 Task: Sort the recently updated tickets, order by Requester language in ascending order.
Action: Mouse moved to (254, 398)
Screenshot: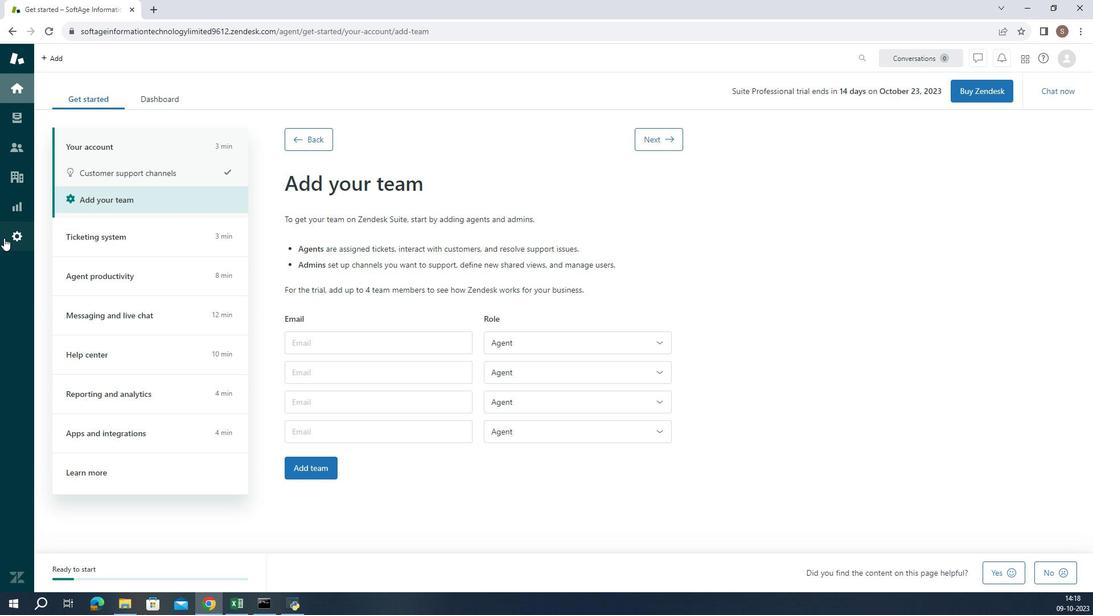 
Action: Mouse pressed left at (254, 398)
Screenshot: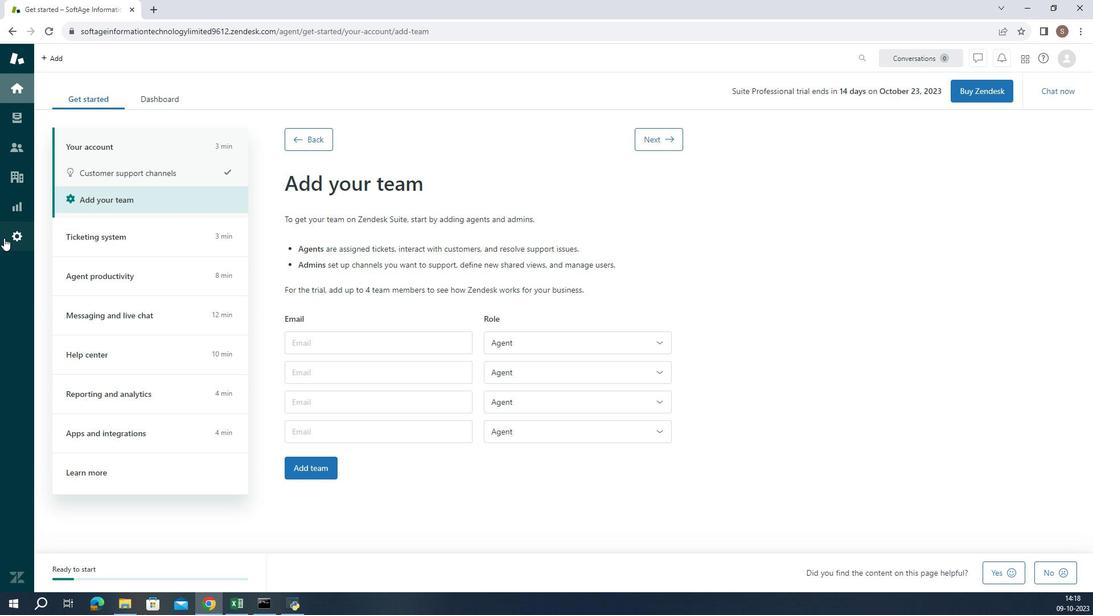 
Action: Mouse moved to (376, 527)
Screenshot: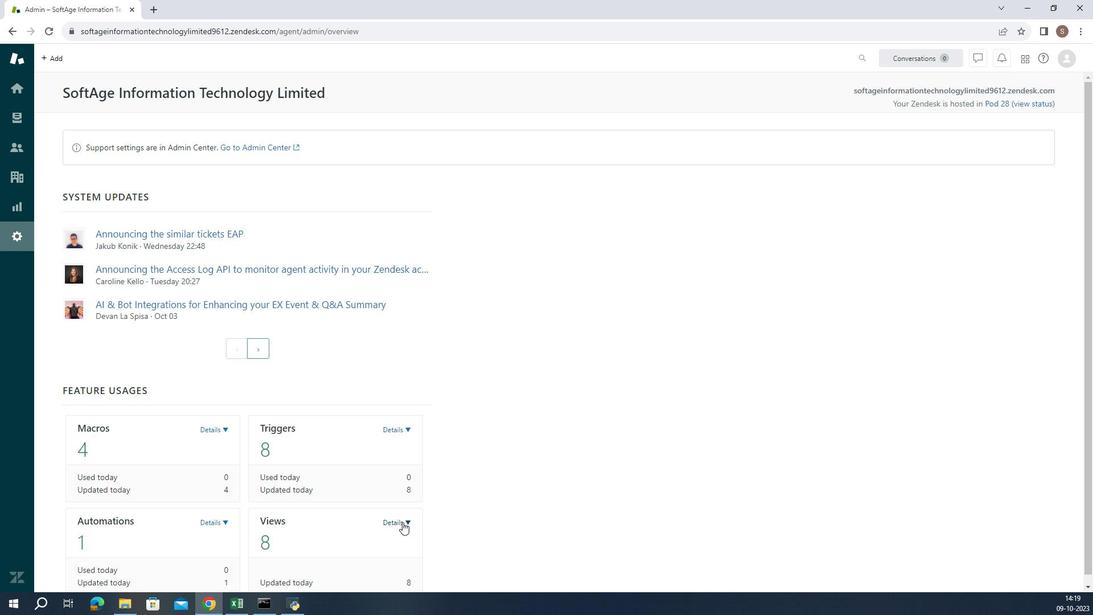 
Action: Mouse pressed left at (376, 527)
Screenshot: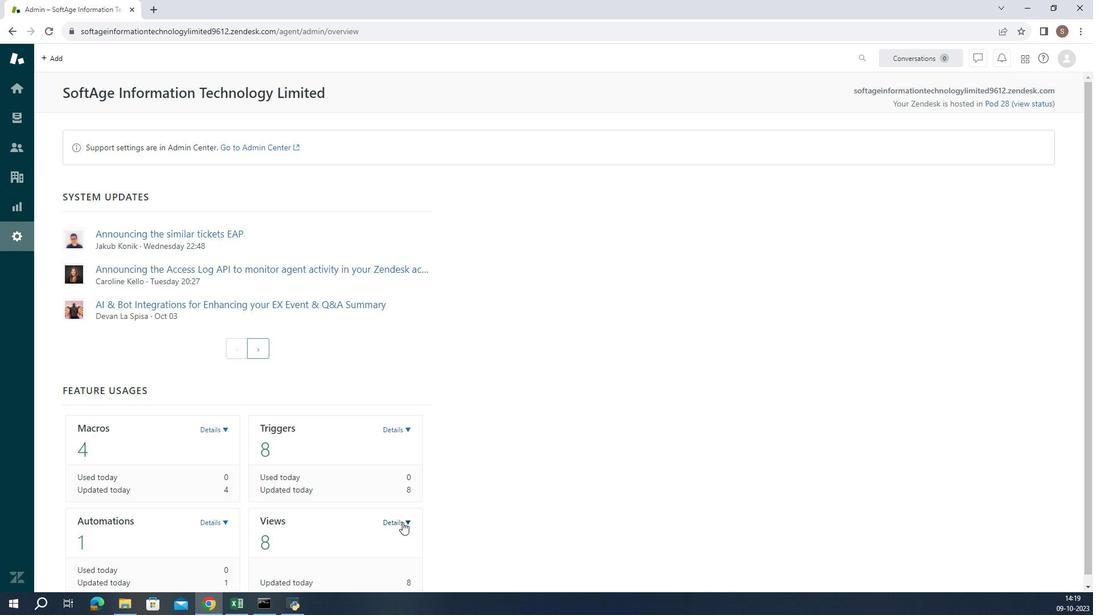 
Action: Mouse moved to (356, 552)
Screenshot: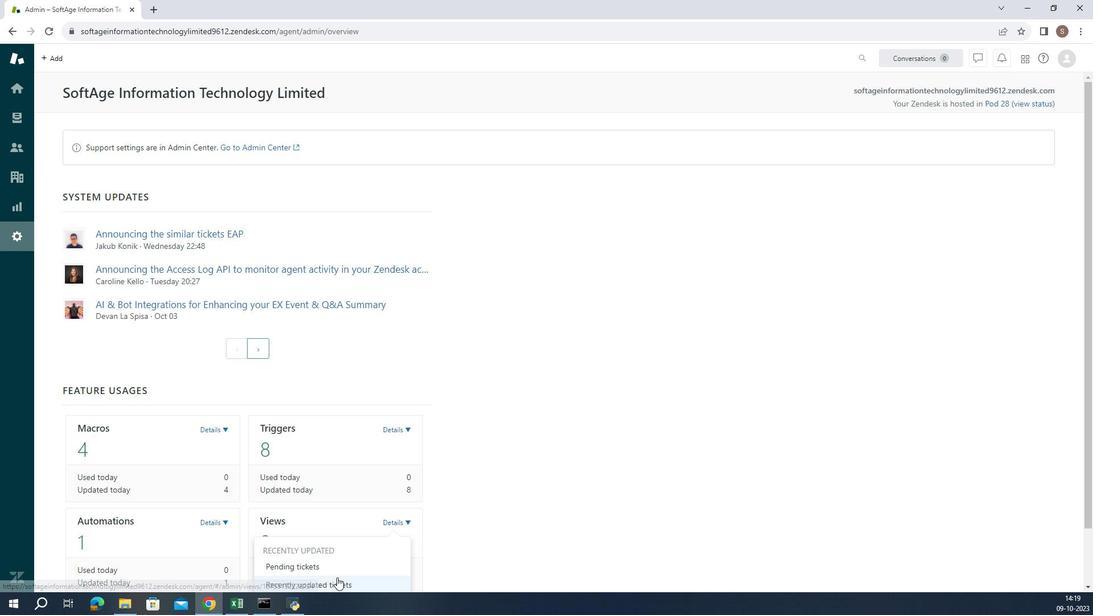 
Action: Mouse pressed left at (356, 552)
Screenshot: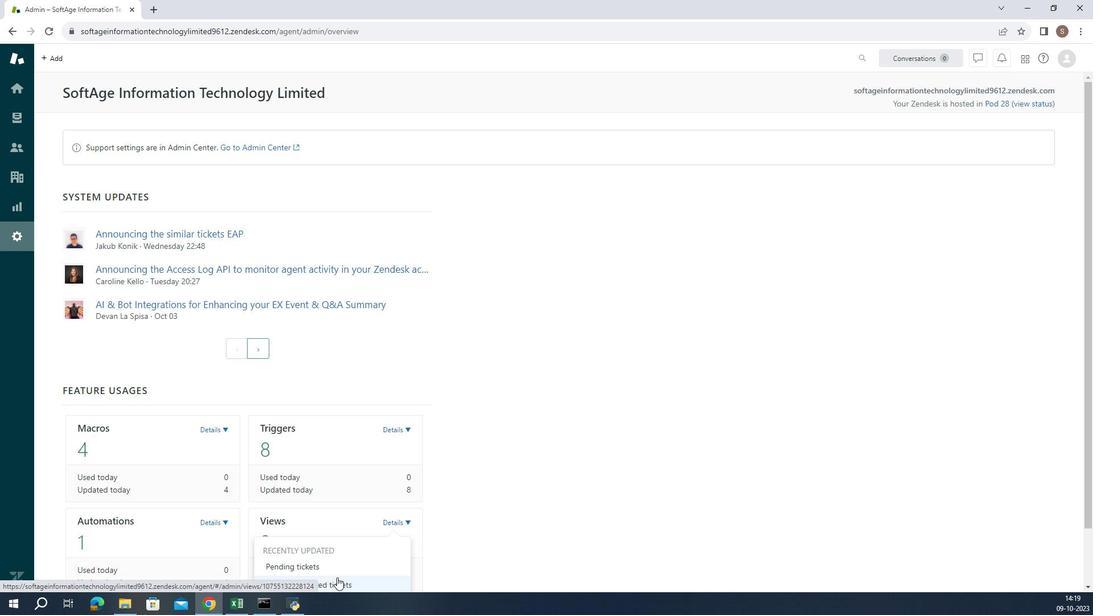
Action: Mouse moved to (381, 489)
Screenshot: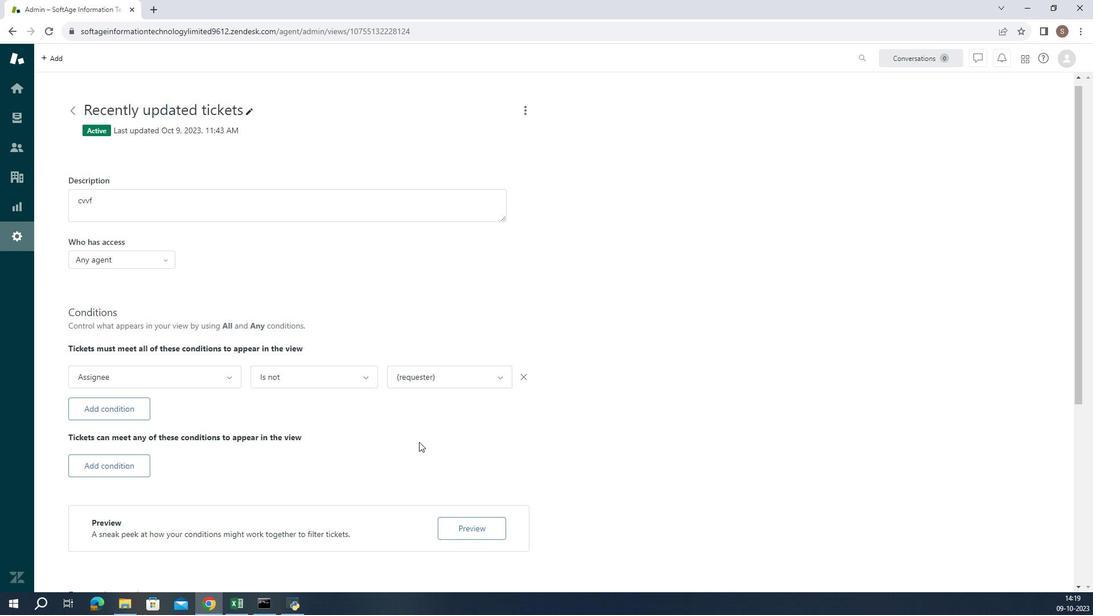 
Action: Mouse scrolled (381, 489) with delta (0, 0)
Screenshot: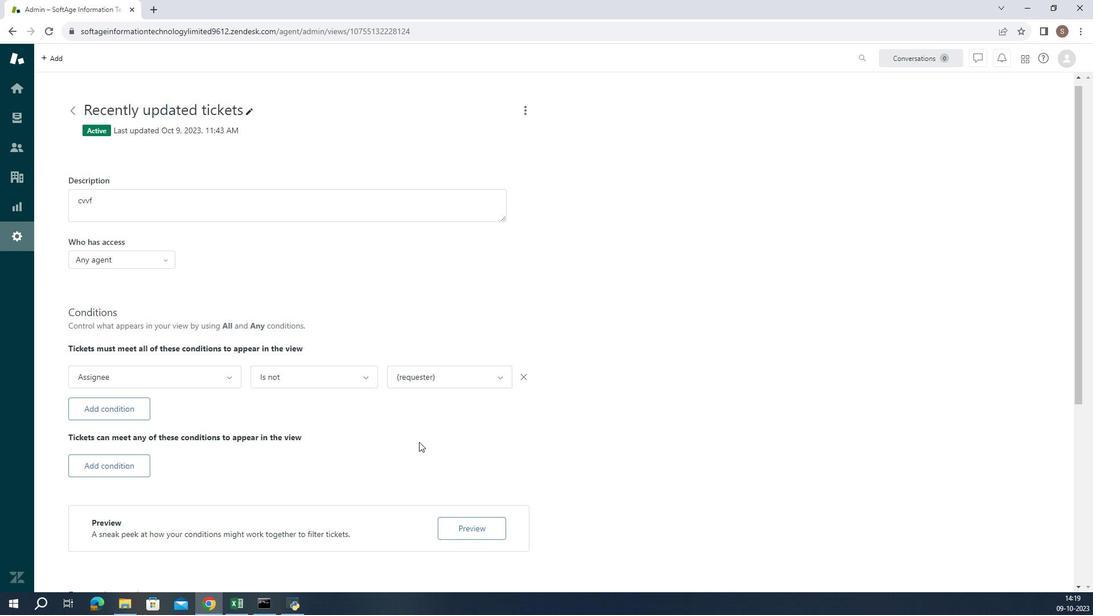 
Action: Mouse moved to (381, 490)
Screenshot: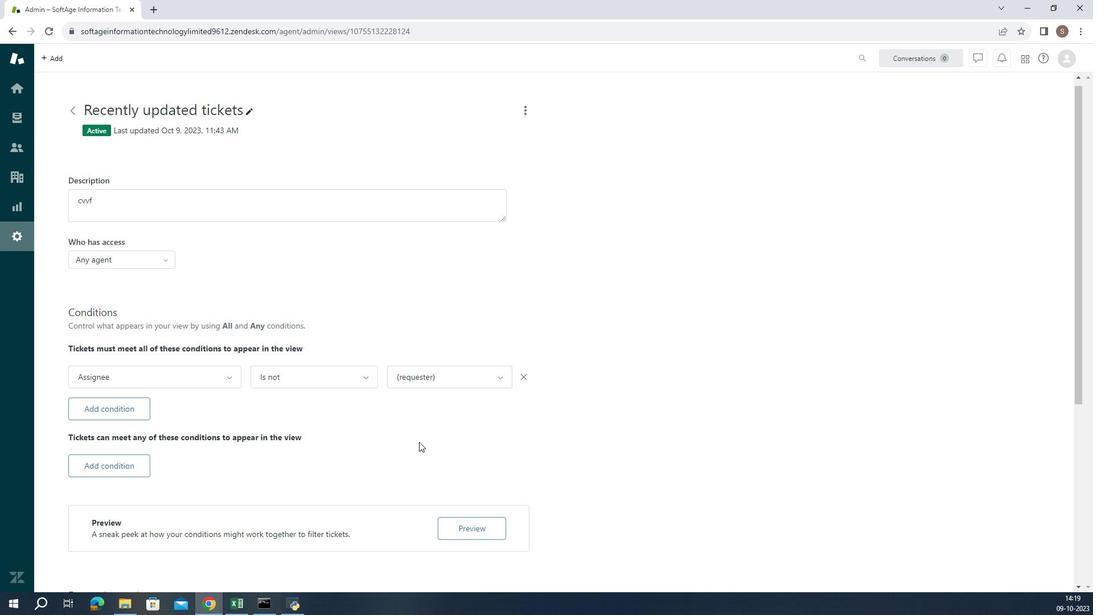 
Action: Mouse scrolled (381, 490) with delta (0, 0)
Screenshot: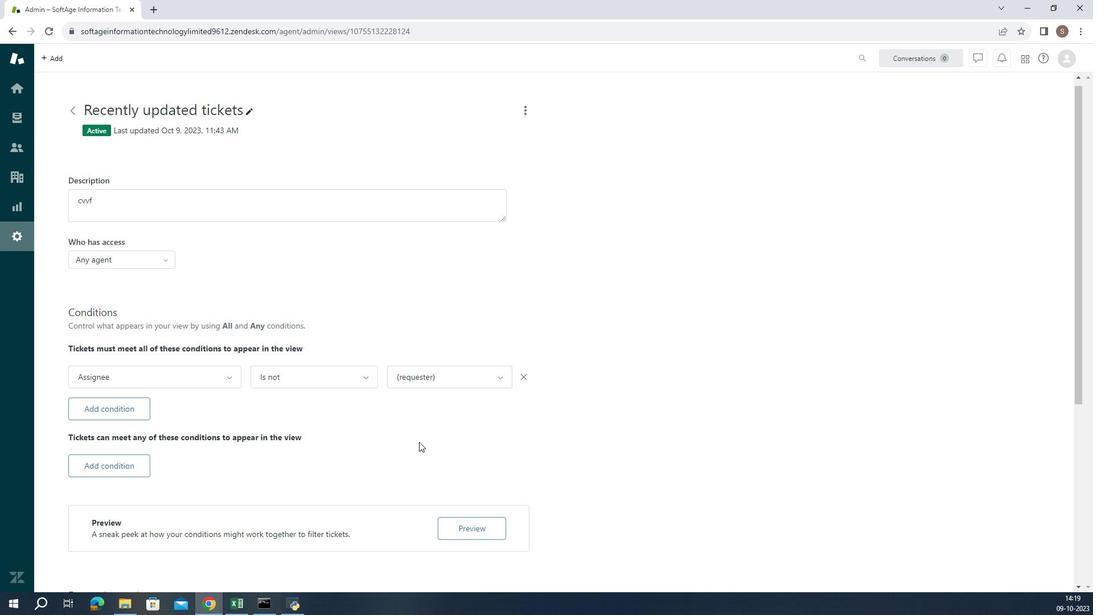 
Action: Mouse scrolled (381, 490) with delta (0, 0)
Screenshot: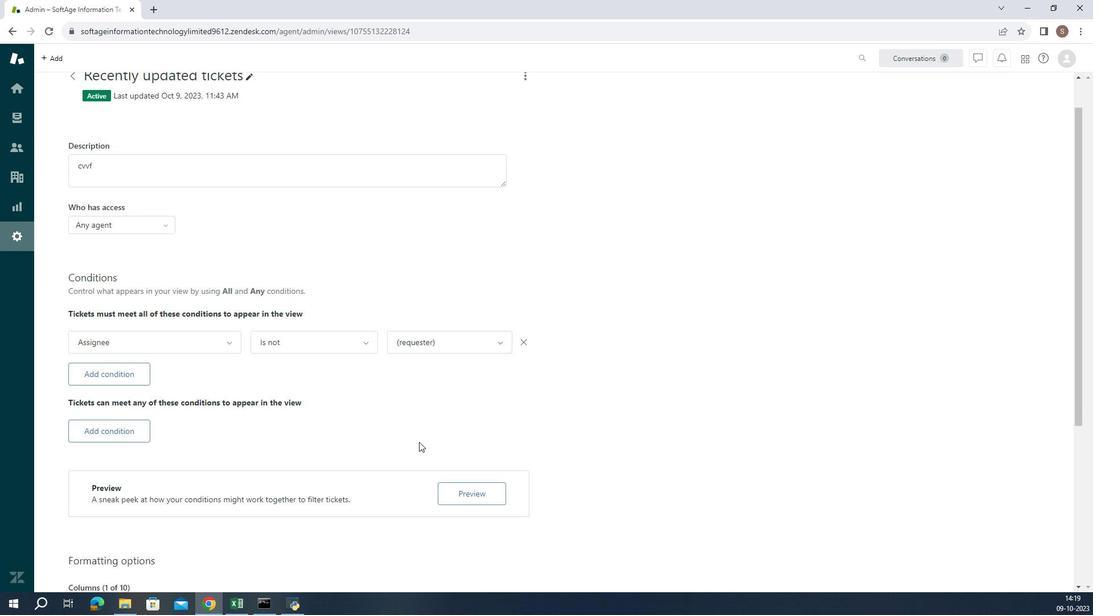 
Action: Mouse moved to (381, 490)
Screenshot: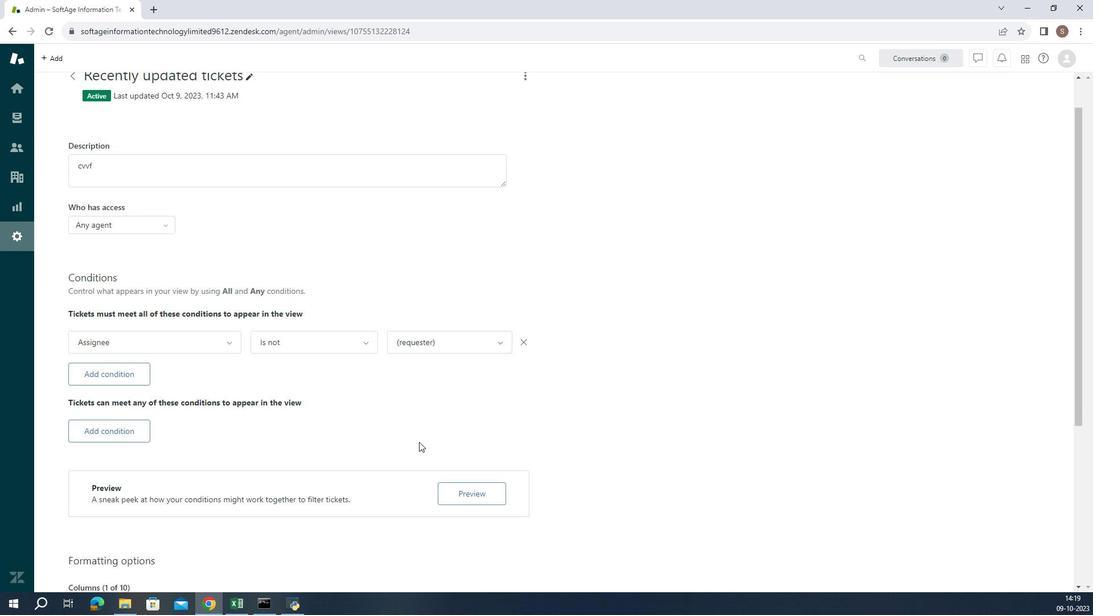 
Action: Mouse scrolled (381, 490) with delta (0, 0)
Screenshot: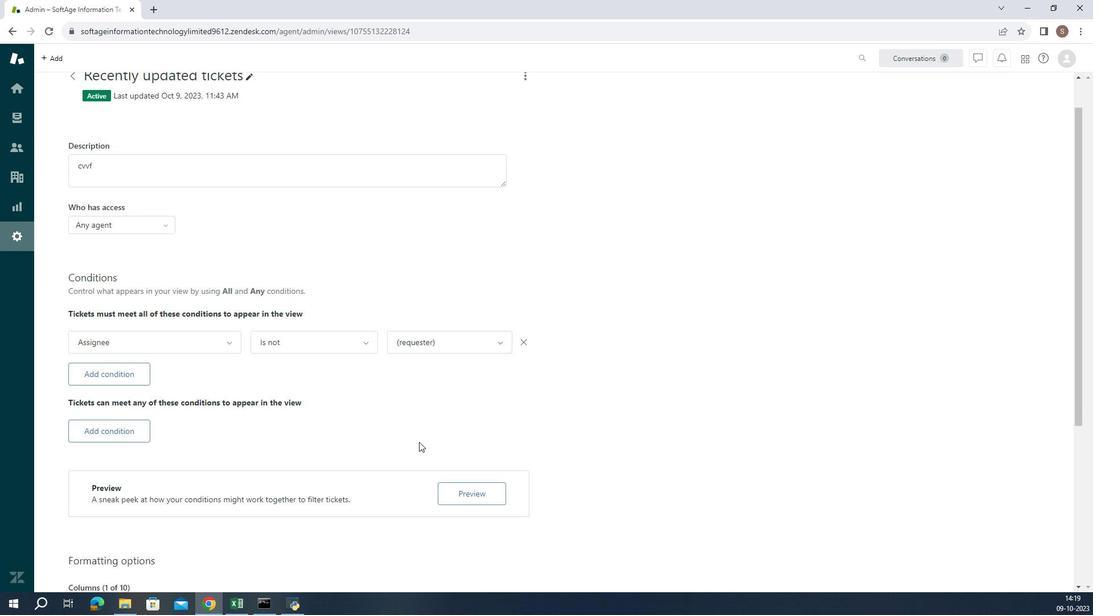 
Action: Mouse scrolled (381, 490) with delta (0, 0)
Screenshot: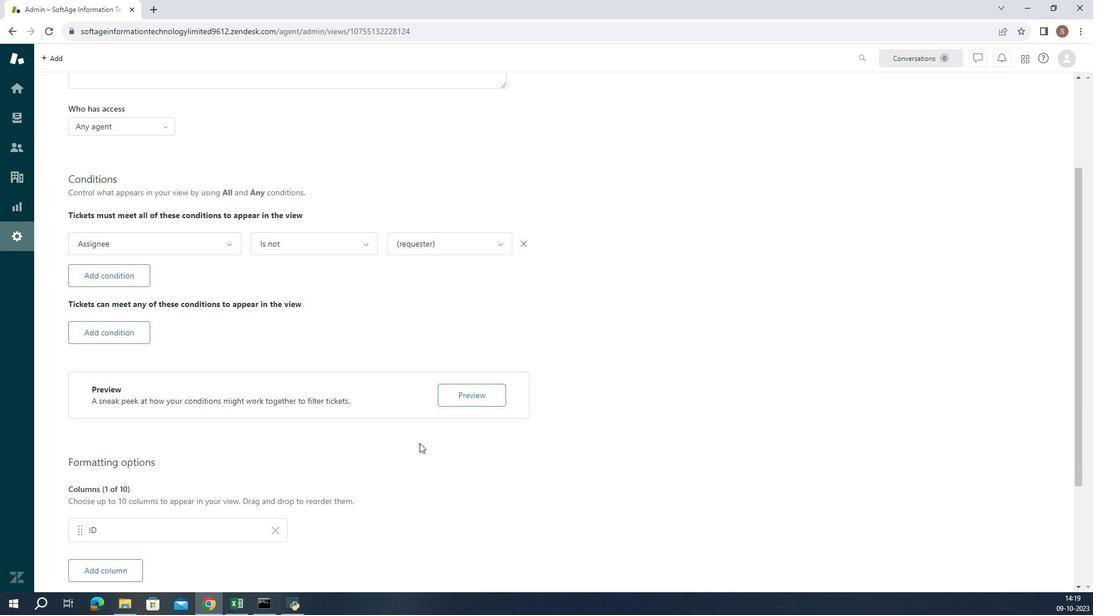 
Action: Mouse moved to (383, 509)
Screenshot: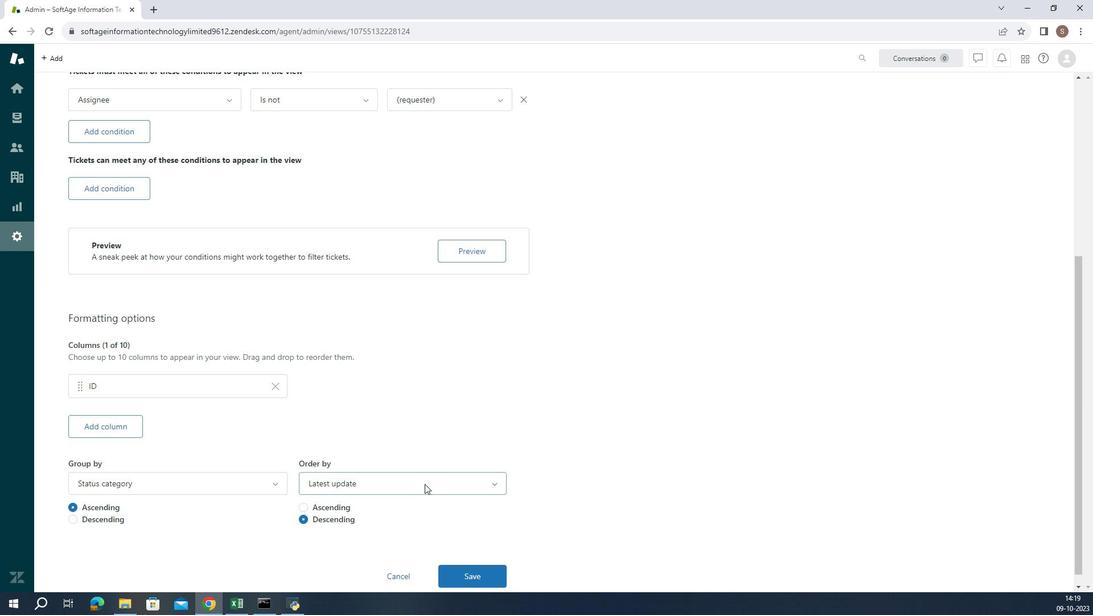 
Action: Mouse pressed left at (383, 509)
Screenshot: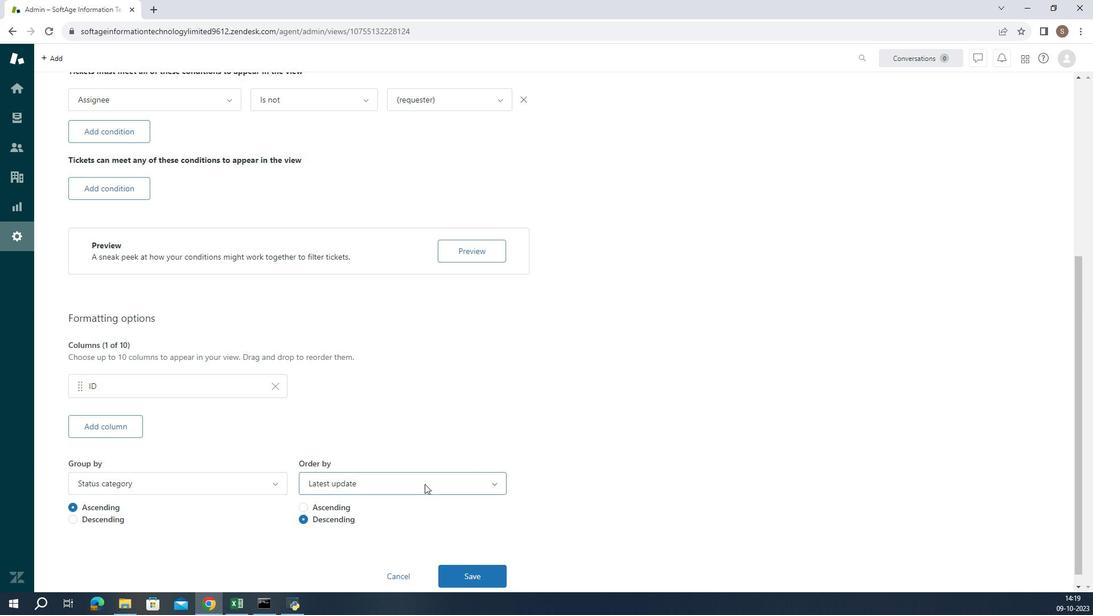 
Action: Mouse moved to (380, 468)
Screenshot: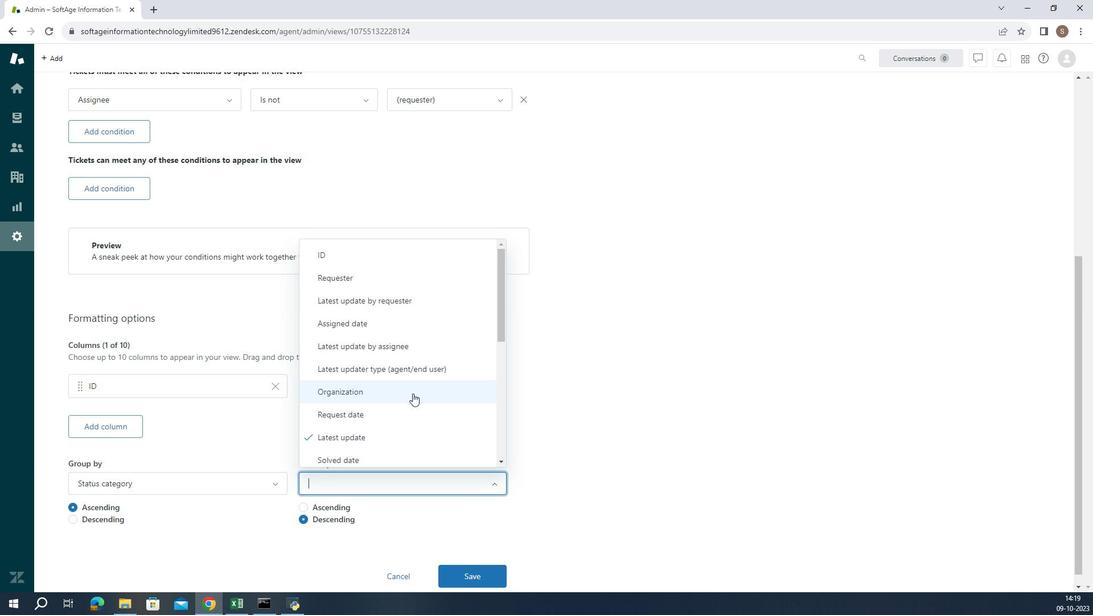 
Action: Mouse scrolled (380, 468) with delta (0, 0)
Screenshot: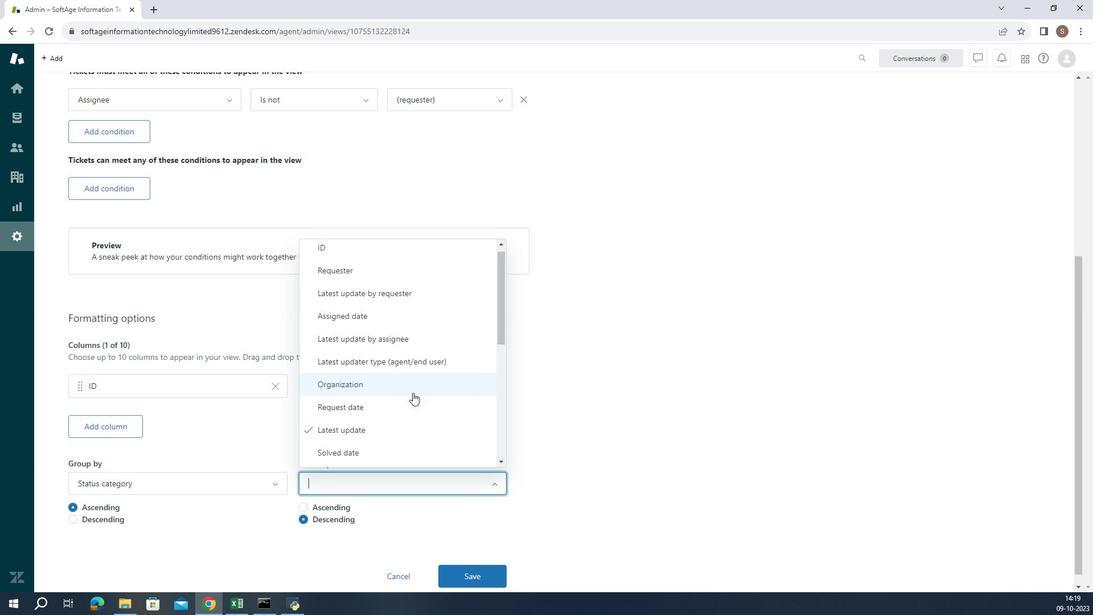 
Action: Mouse moved to (380, 468)
Screenshot: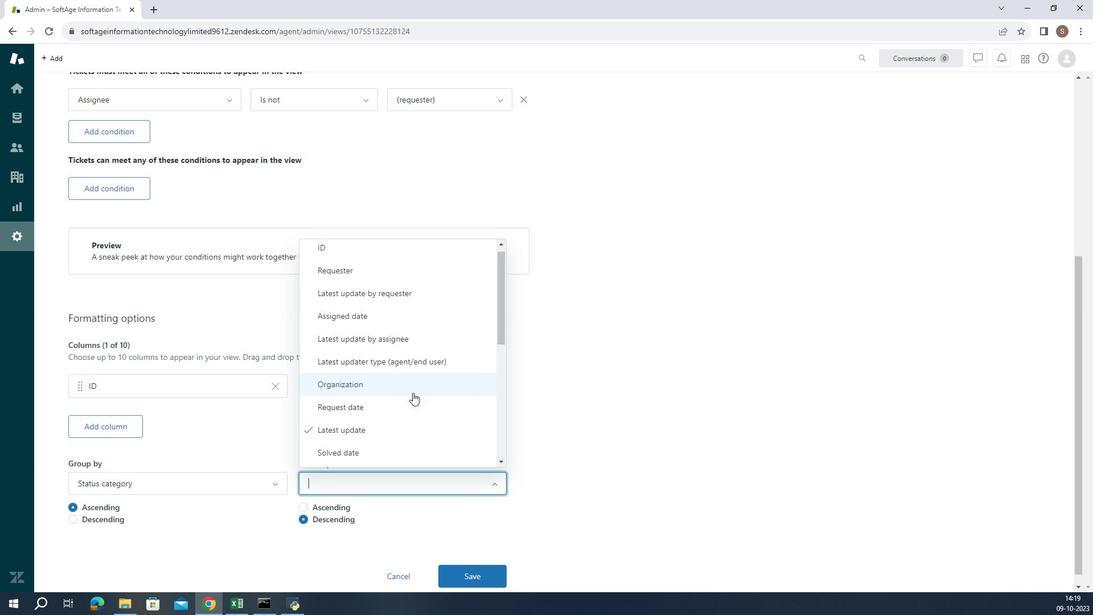 
Action: Mouse scrolled (380, 468) with delta (0, 0)
Screenshot: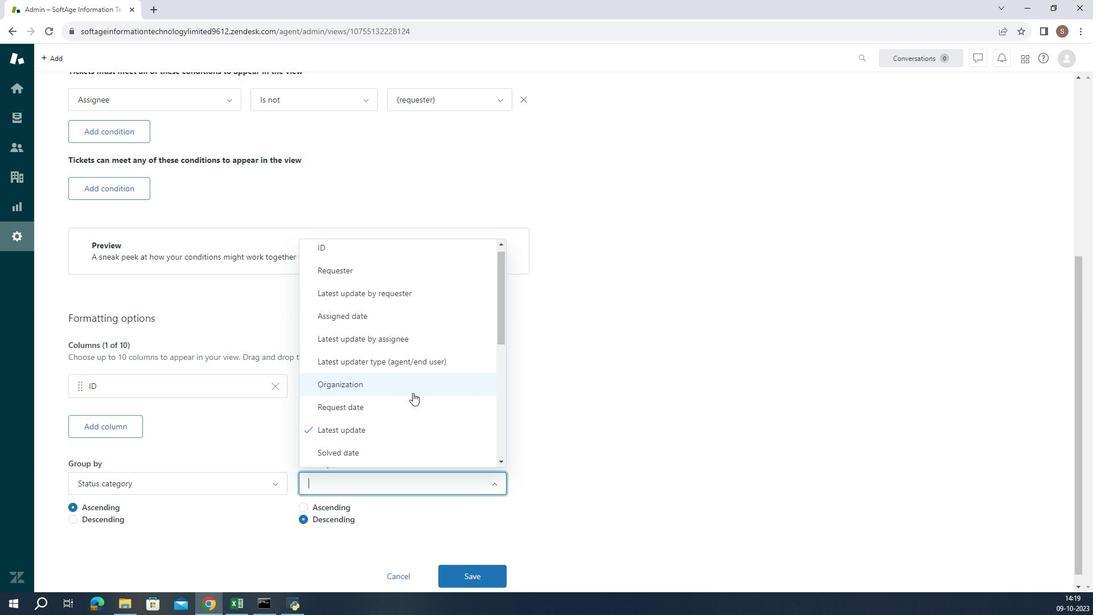 
Action: Mouse moved to (380, 468)
Screenshot: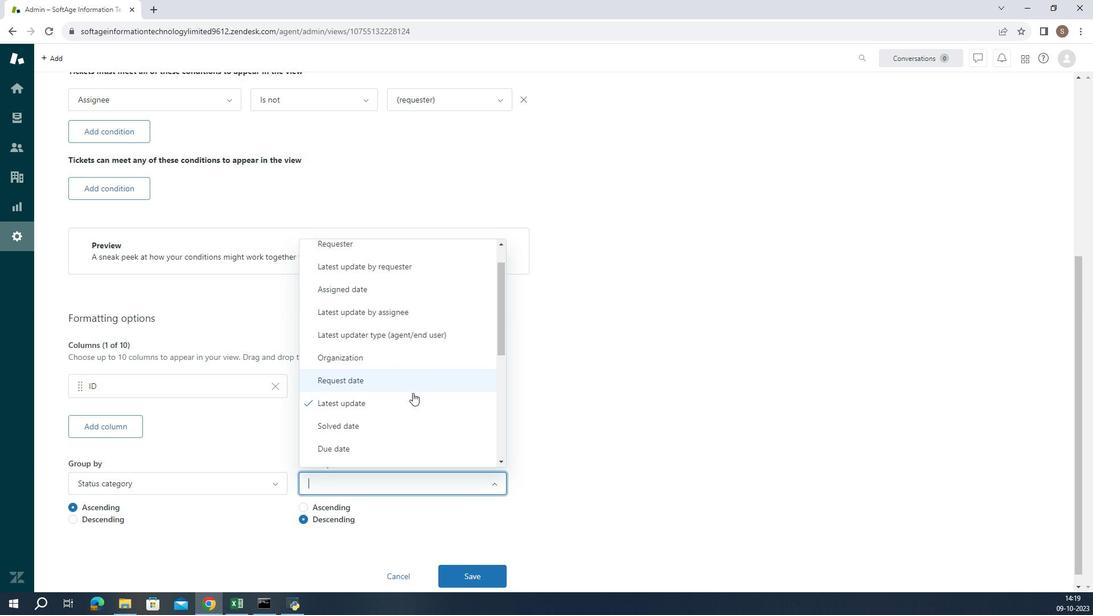 
Action: Mouse scrolled (380, 468) with delta (0, 0)
Screenshot: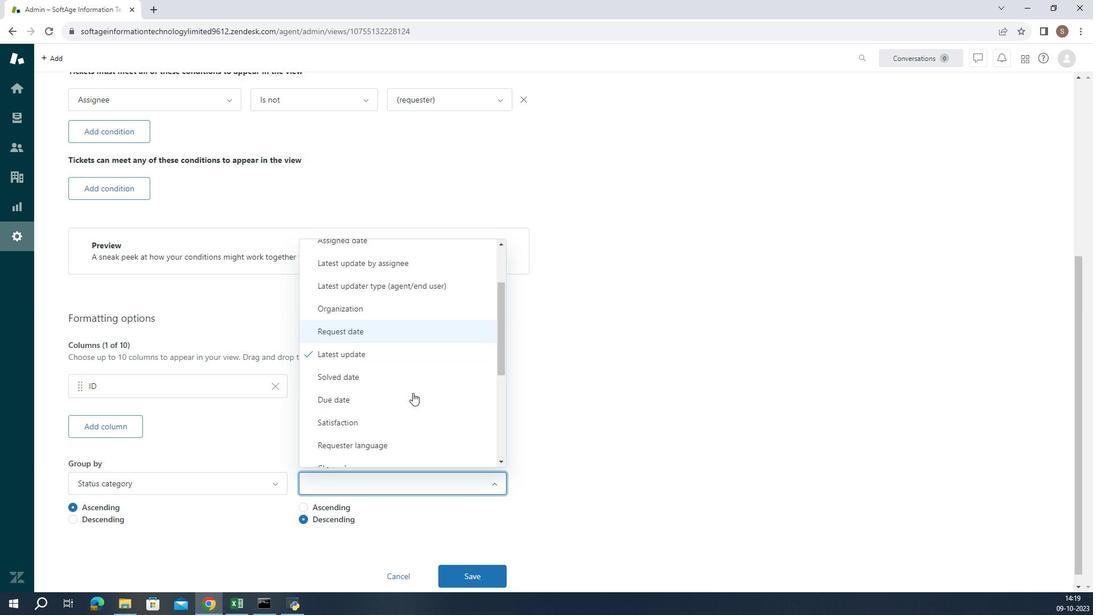 
Action: Mouse moved to (380, 454)
Screenshot: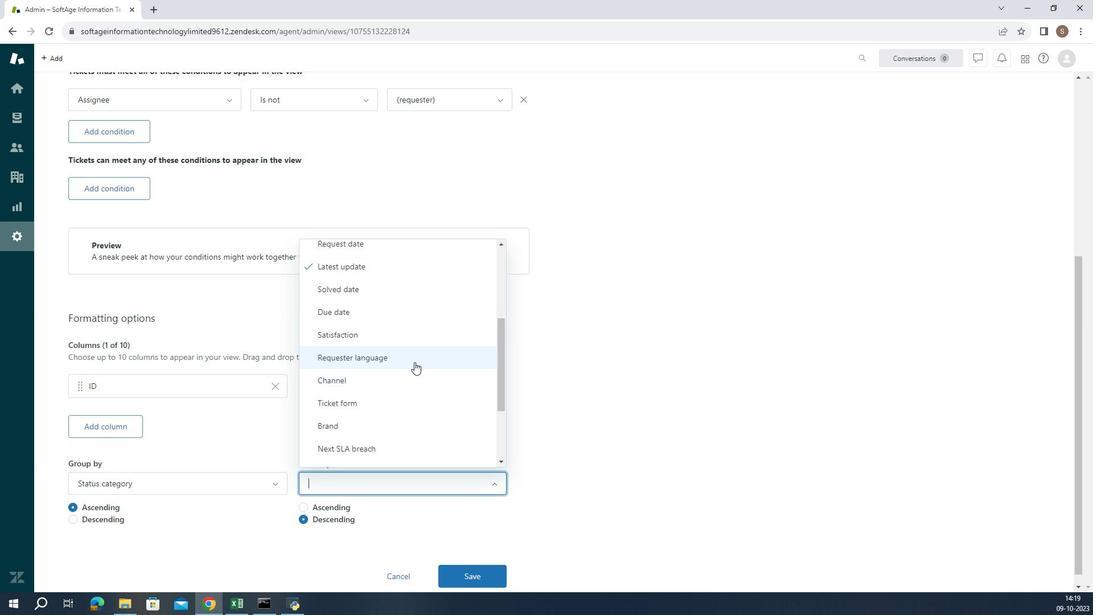 
Action: Mouse pressed left at (380, 454)
Screenshot: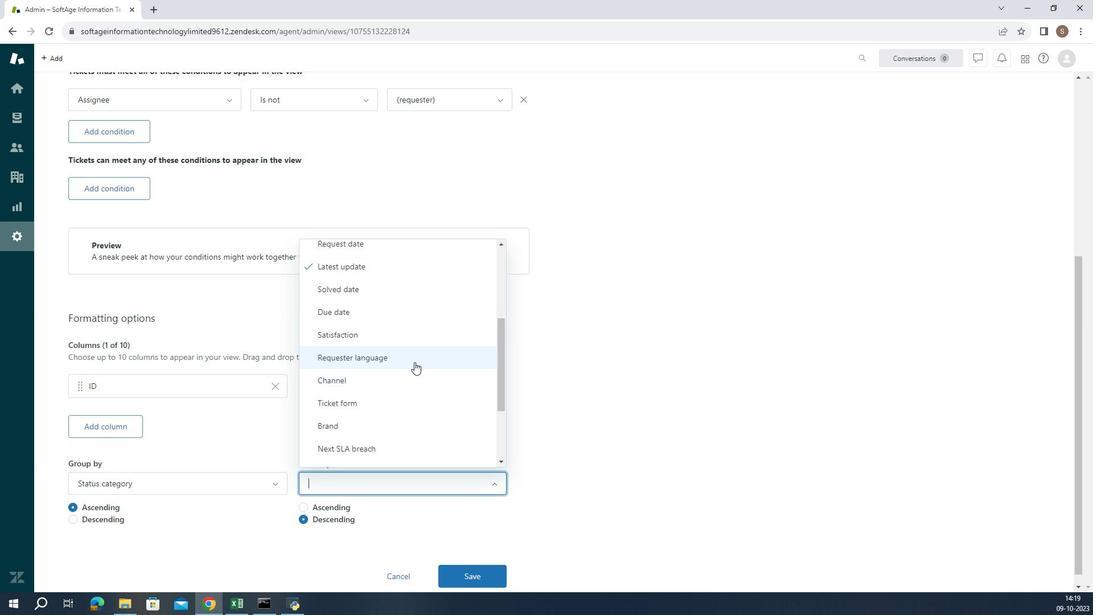 
Action: Mouse moved to (356, 516)
Screenshot: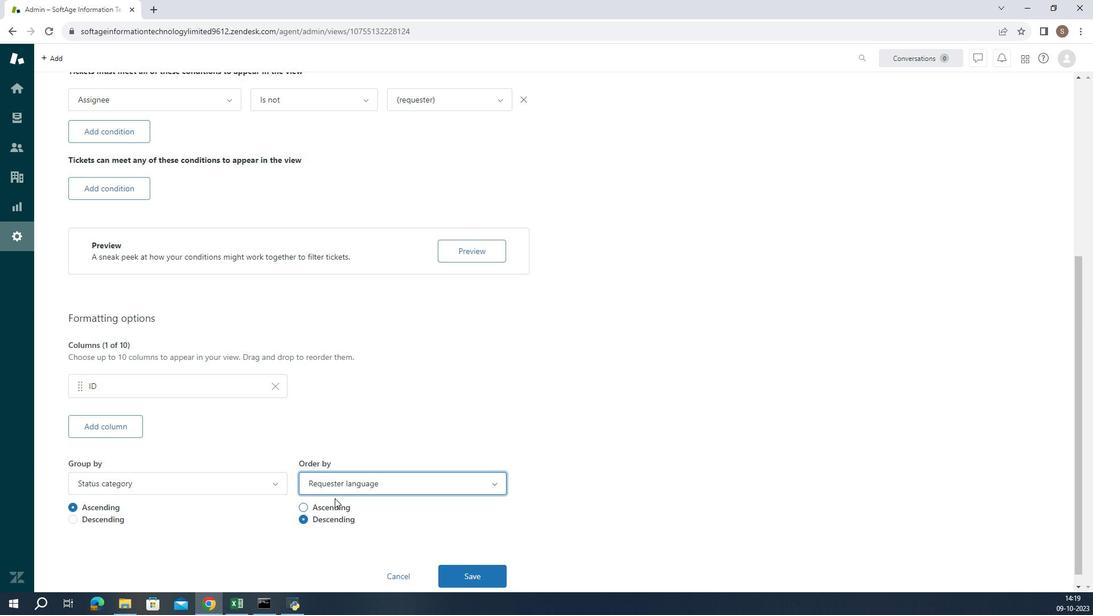 
Action: Mouse pressed left at (356, 516)
Screenshot: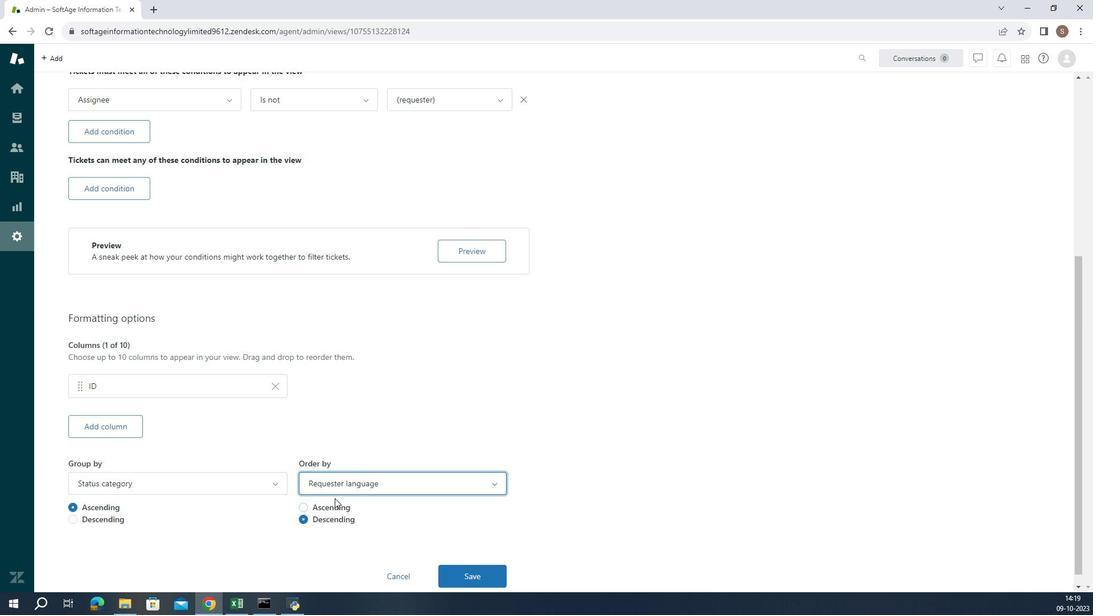 
Action: Mouse moved to (356, 518)
Screenshot: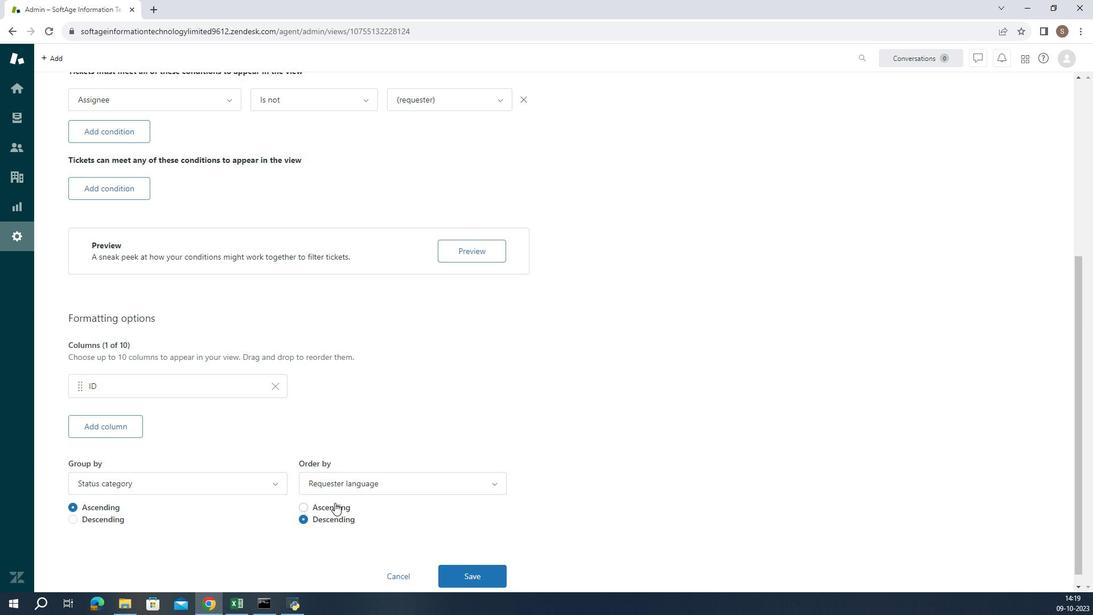 
Action: Mouse pressed left at (356, 518)
Screenshot: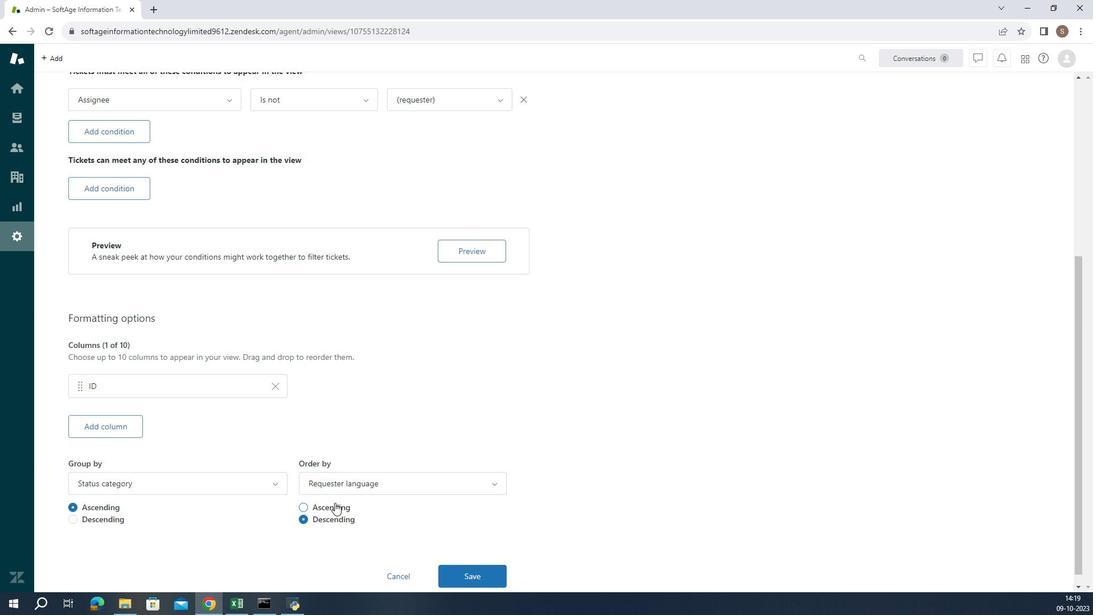 
Action: Mouse moved to (377, 523)
Screenshot: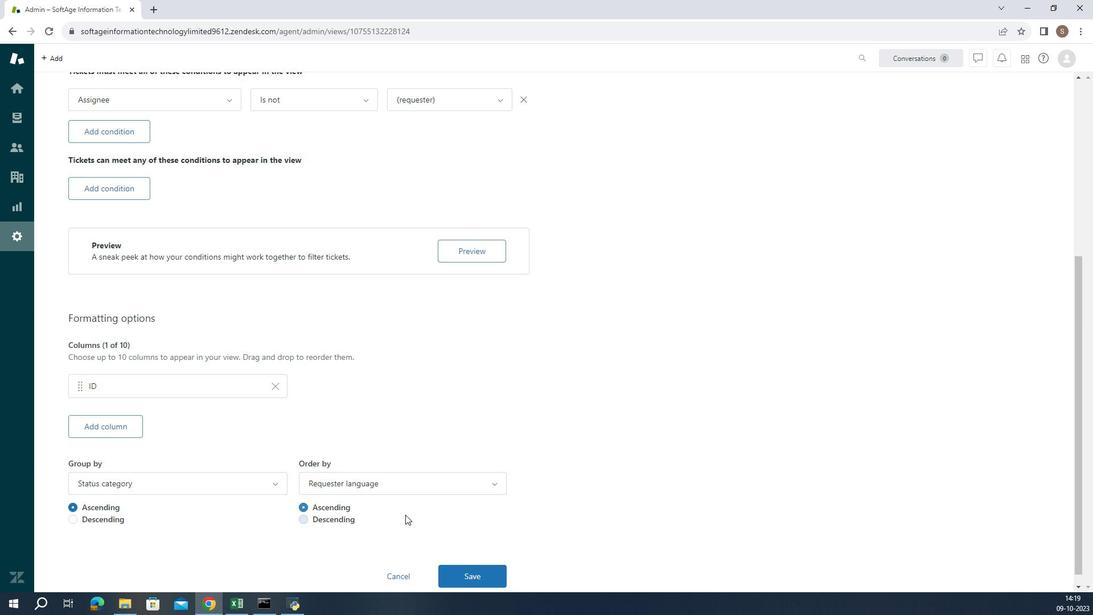 
Action: Mouse pressed left at (377, 523)
Screenshot: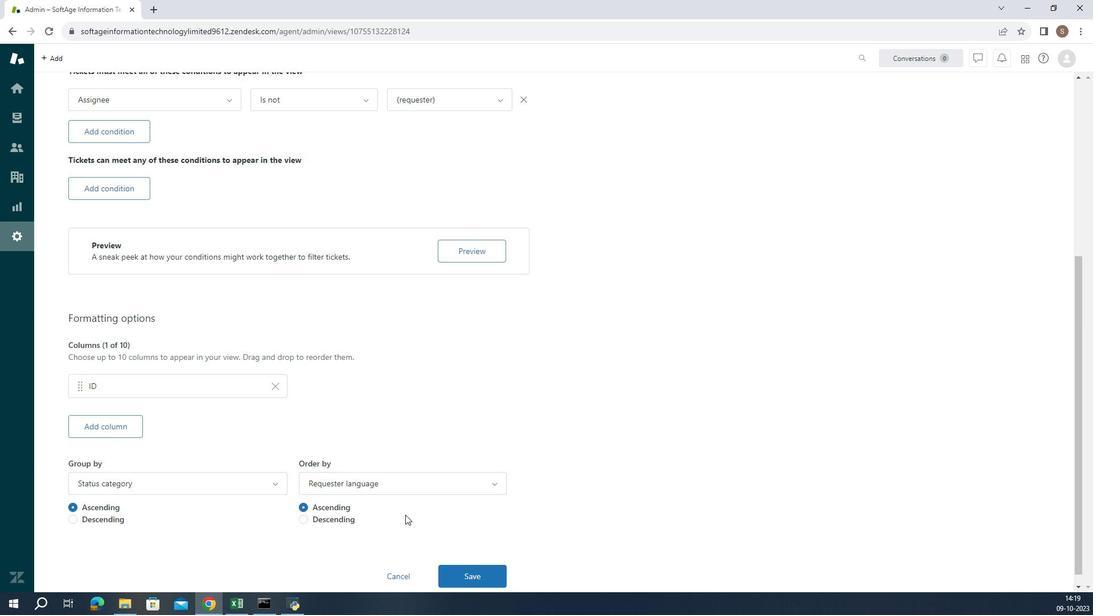 
